 Task: Apply bottom border.
Action: Mouse moved to (250, 421)
Screenshot: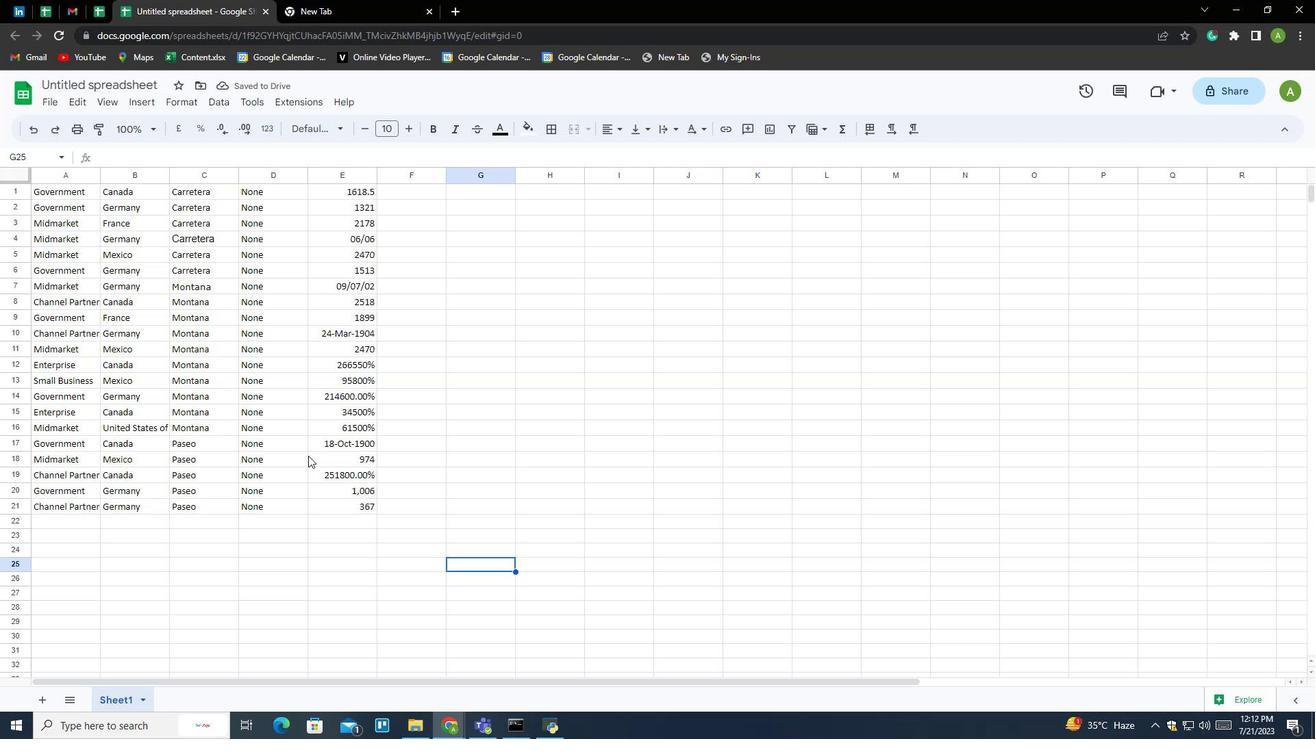 
Action: Mouse pressed left at (250, 421)
Screenshot: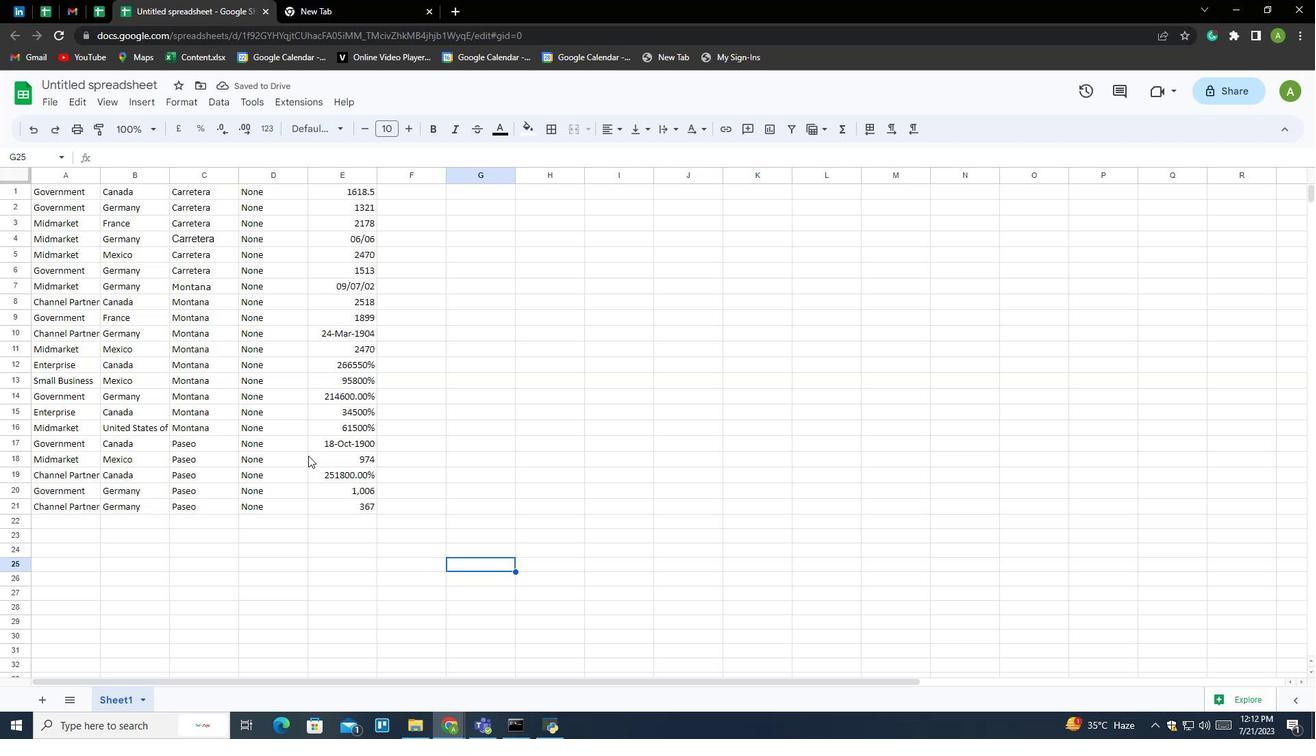 
Action: Mouse moved to (252, 423)
Screenshot: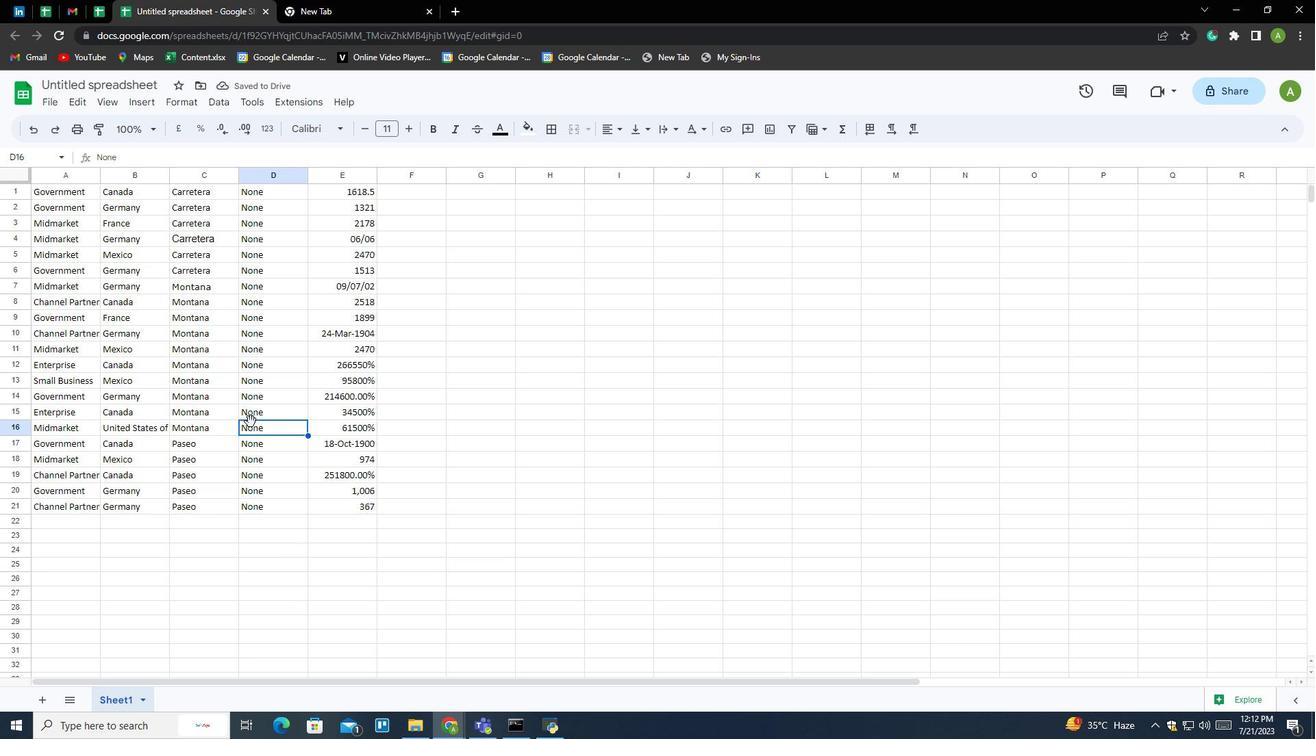 
Action: Key pressed ctrl+A
Screenshot: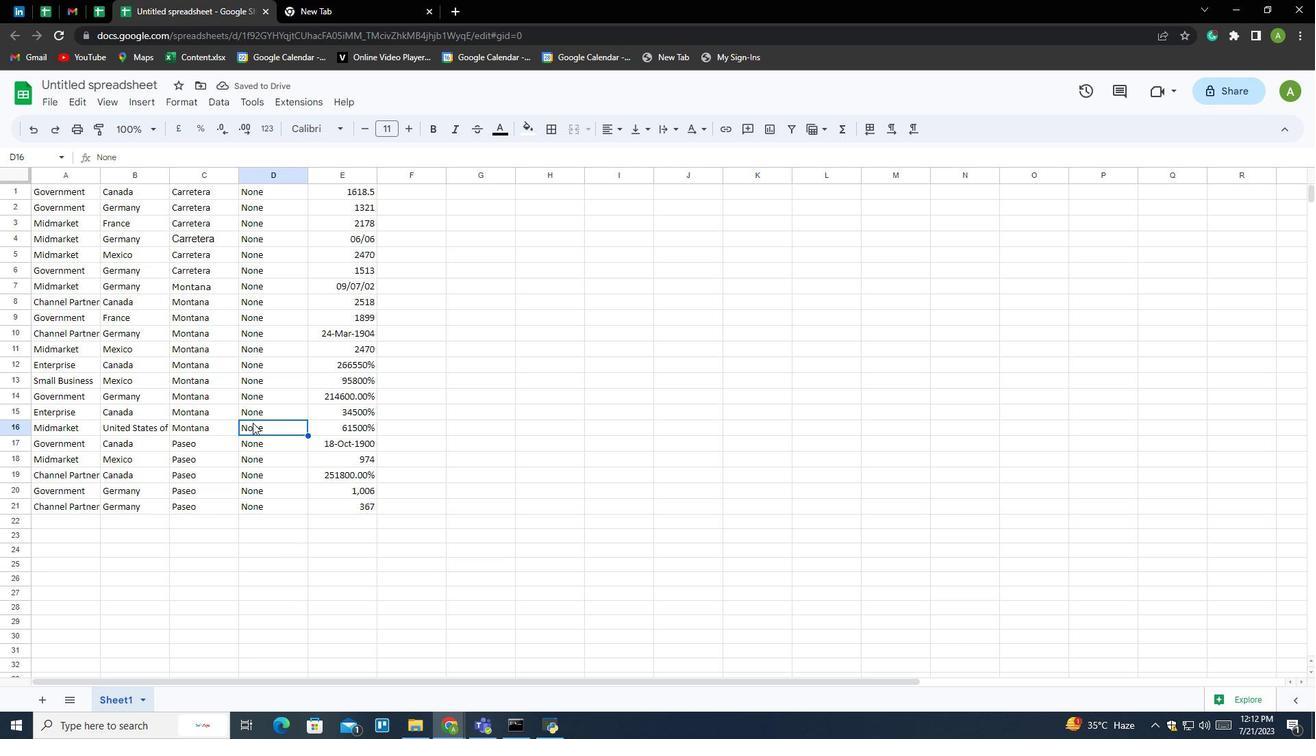 
Action: Mouse moved to (554, 131)
Screenshot: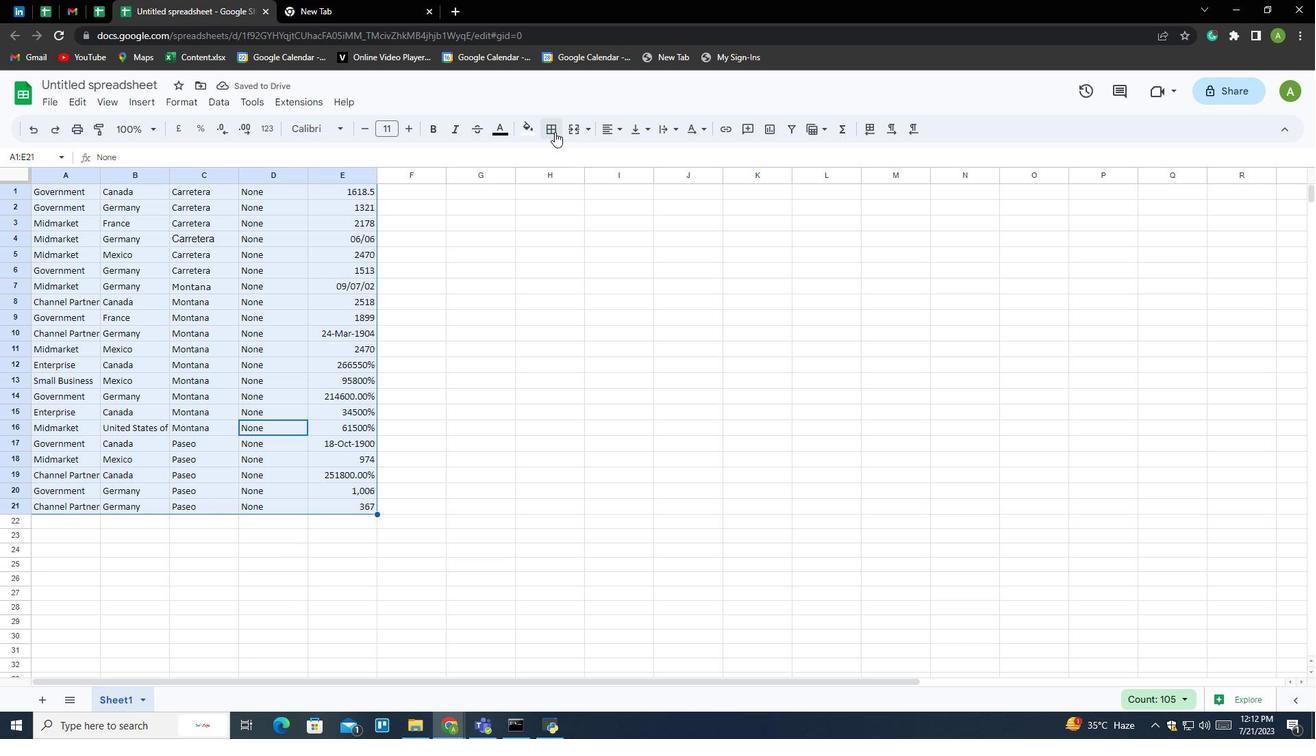 
Action: Mouse pressed left at (554, 131)
Screenshot: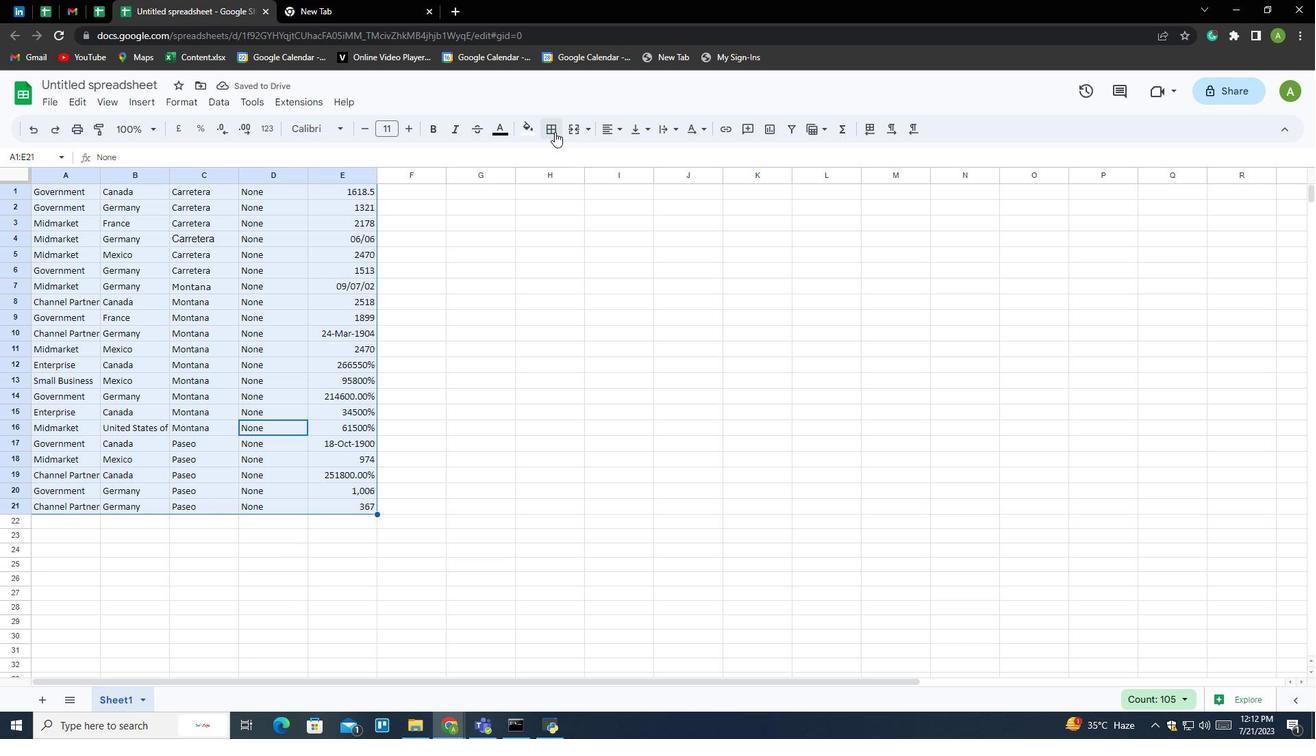 
Action: Mouse moved to (627, 176)
Screenshot: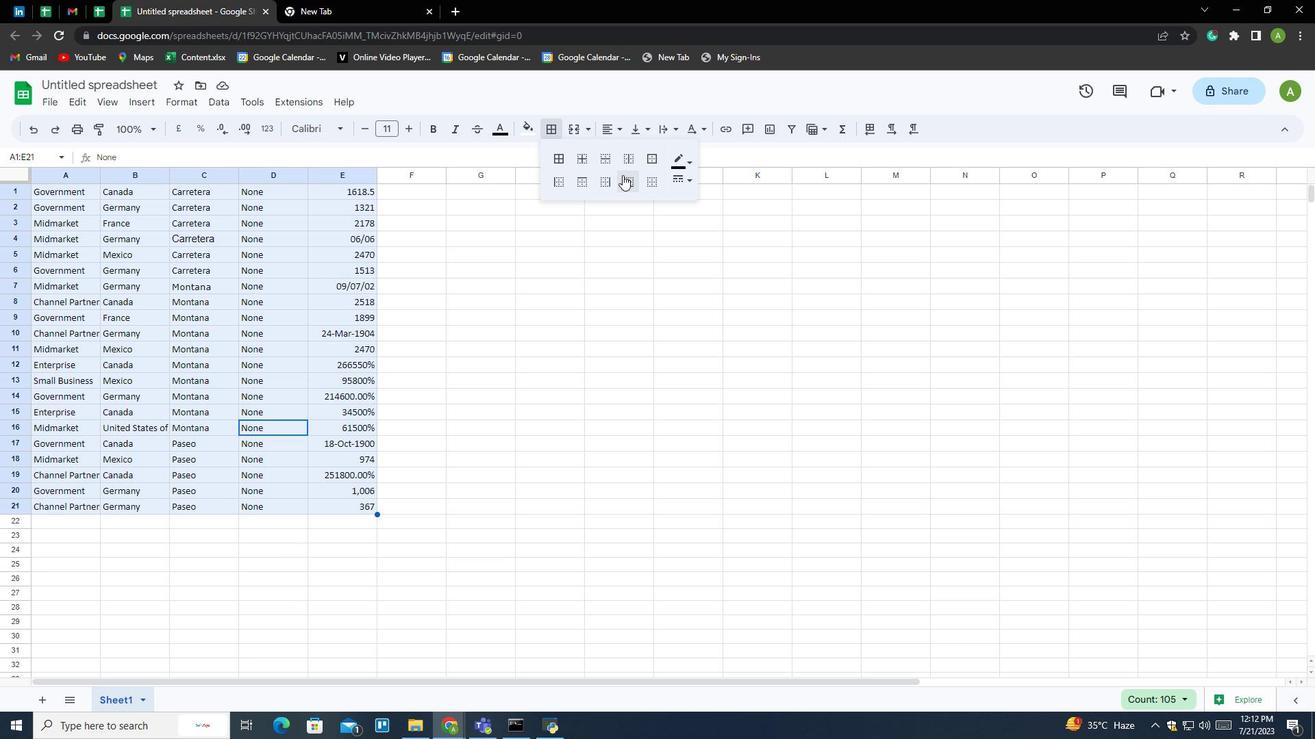 
Action: Mouse pressed left at (627, 176)
Screenshot: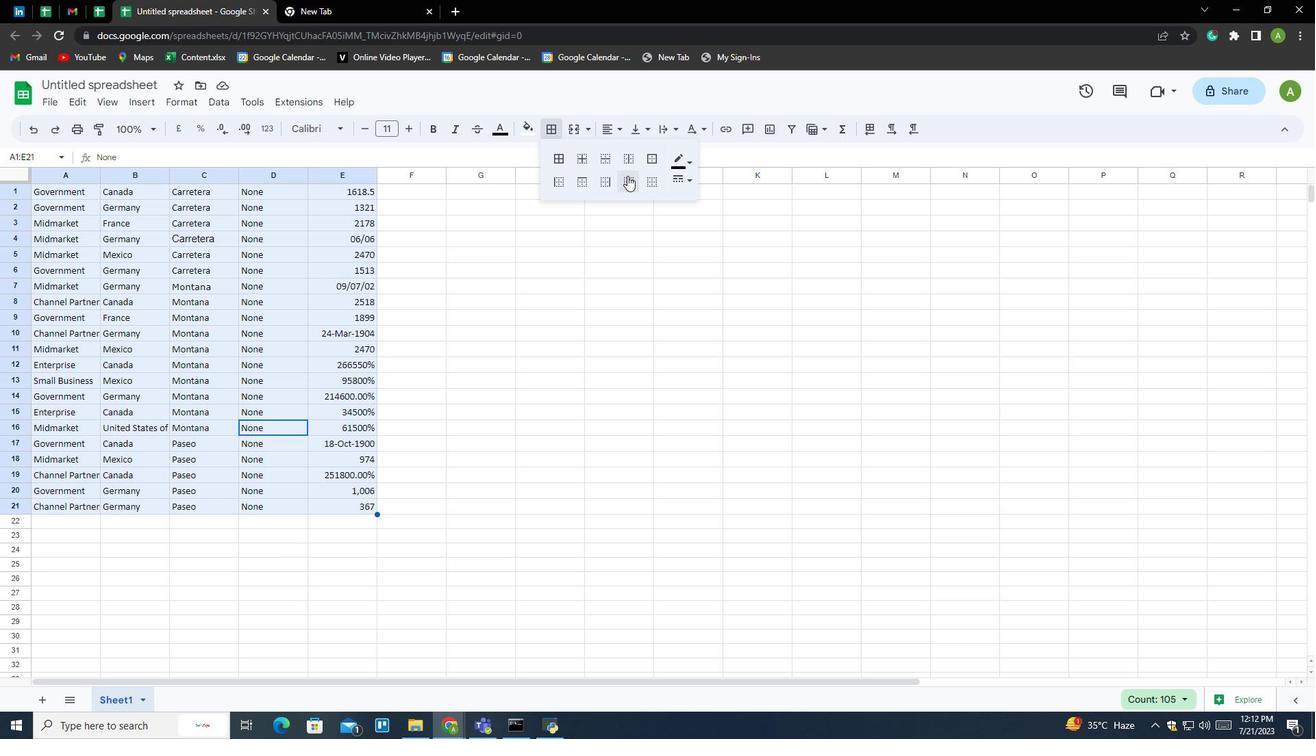 
Action: Mouse moved to (567, 446)
Screenshot: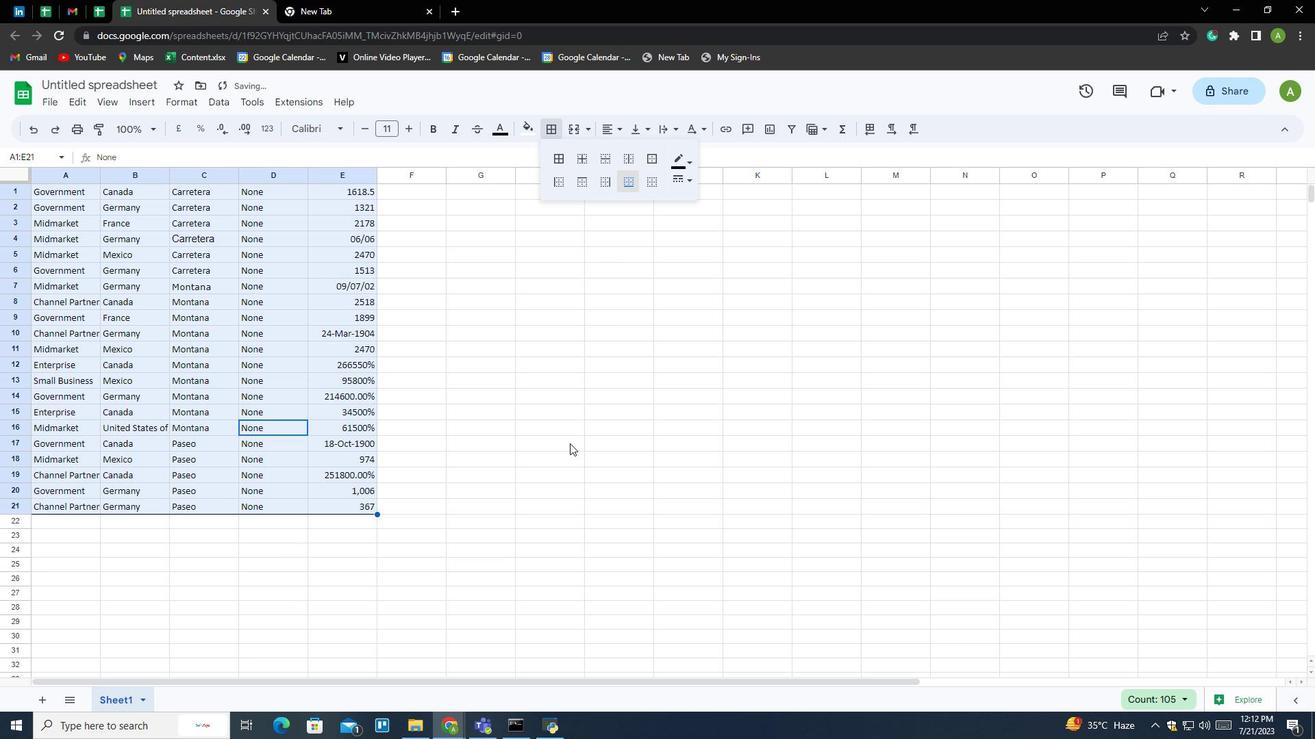 
